Task: Create a schedule automation trigger every fourth wednesday of the month at 12:00 PM.
Action: Mouse moved to (904, 262)
Screenshot: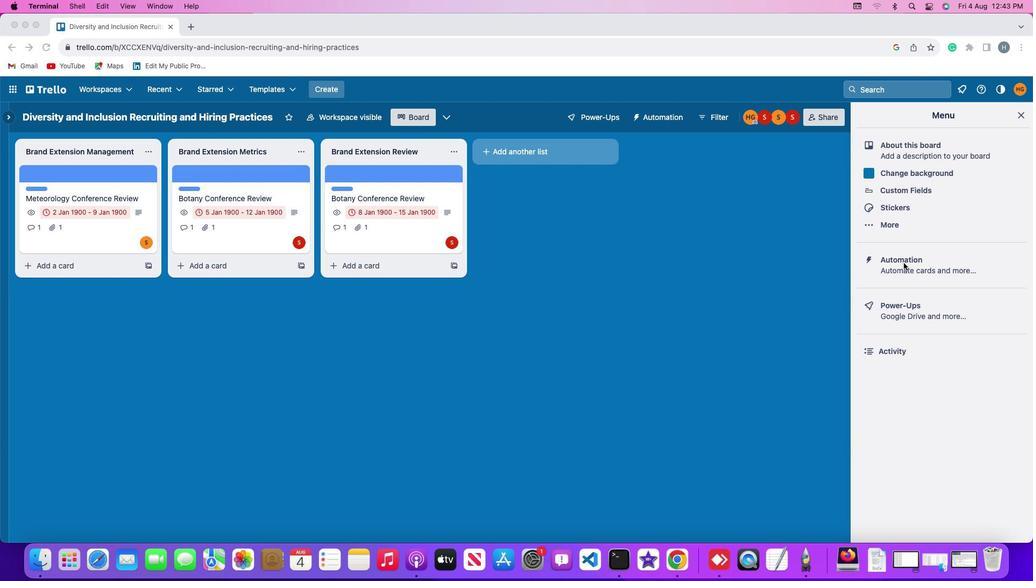 
Action: Mouse pressed left at (904, 262)
Screenshot: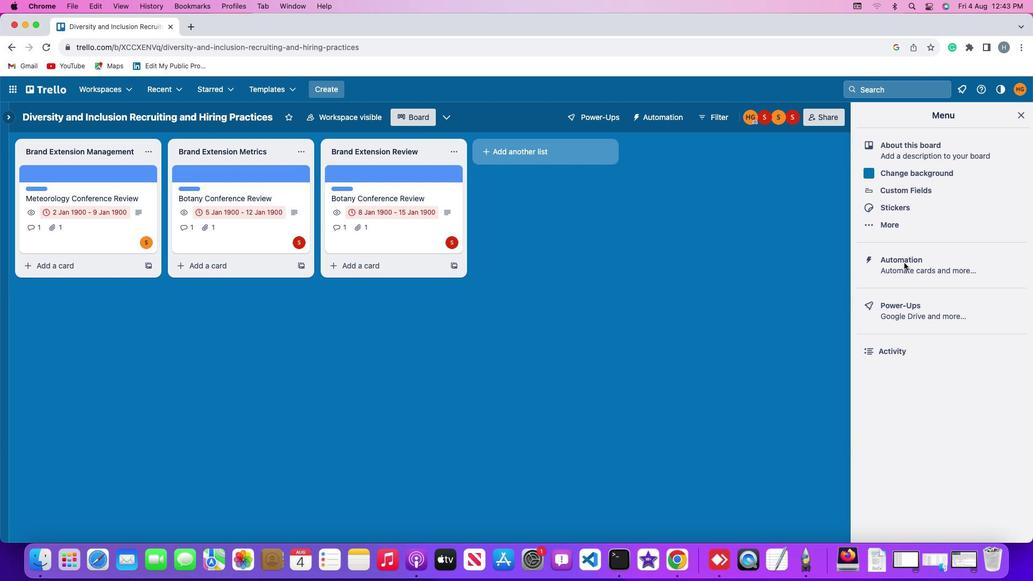 
Action: Mouse moved to (912, 262)
Screenshot: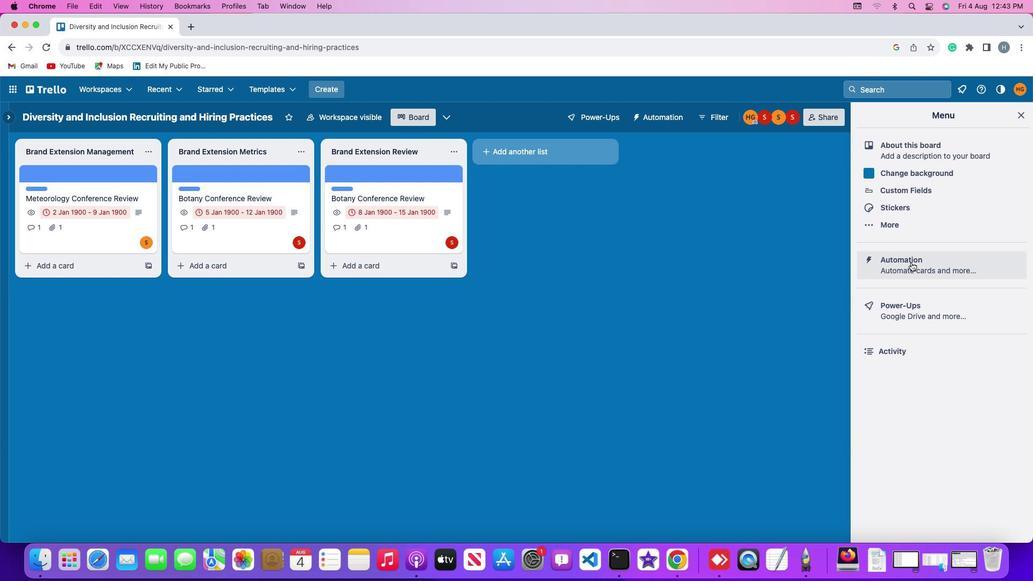 
Action: Mouse pressed left at (912, 262)
Screenshot: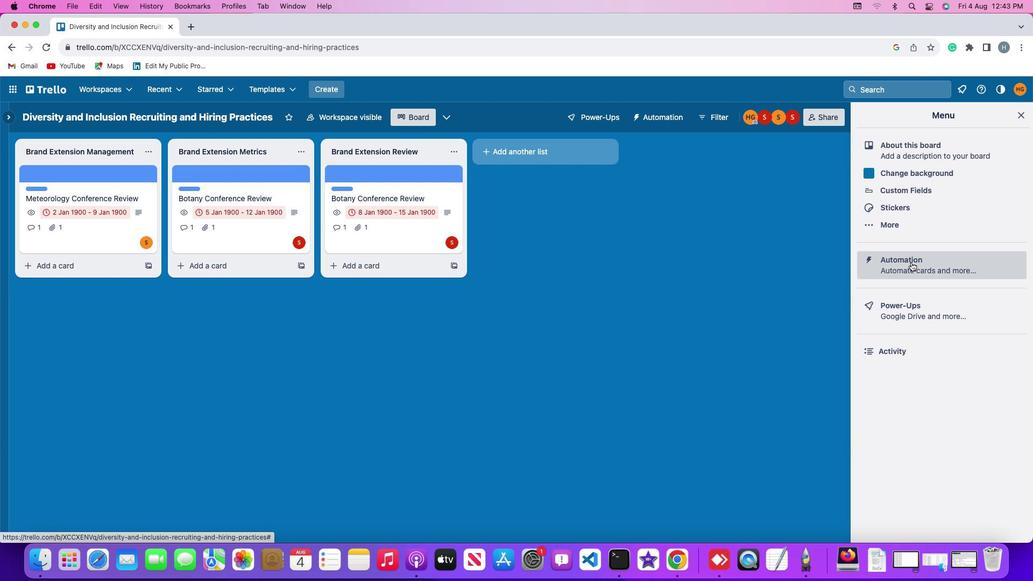 
Action: Mouse moved to (80, 232)
Screenshot: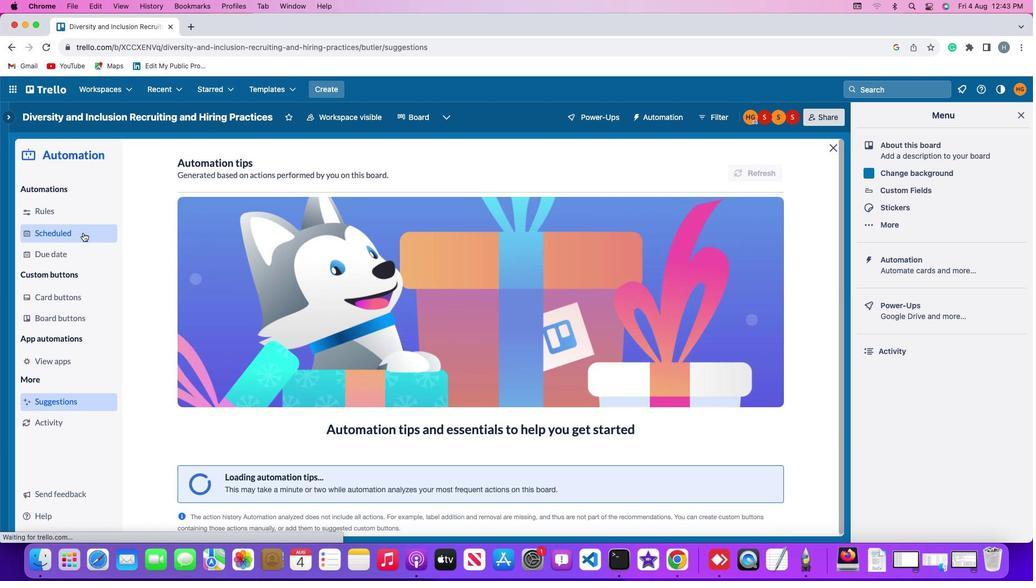 
Action: Mouse pressed left at (80, 232)
Screenshot: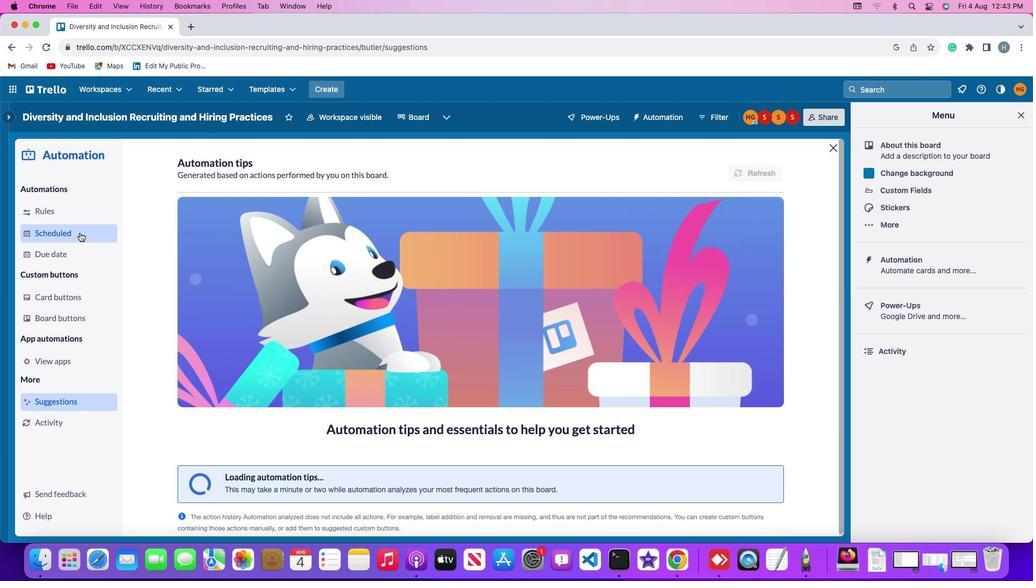 
Action: Mouse moved to (742, 164)
Screenshot: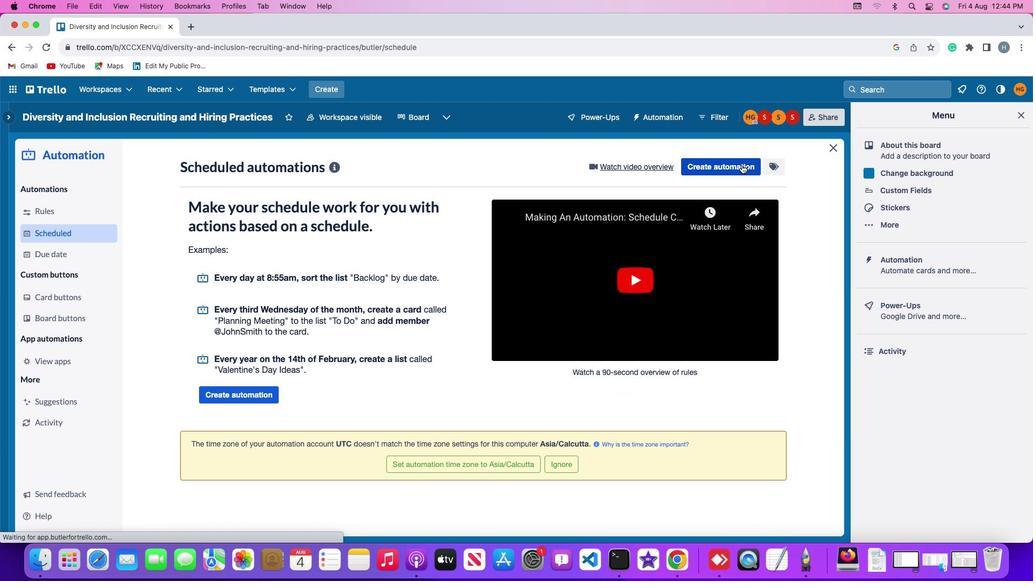 
Action: Mouse pressed left at (742, 164)
Screenshot: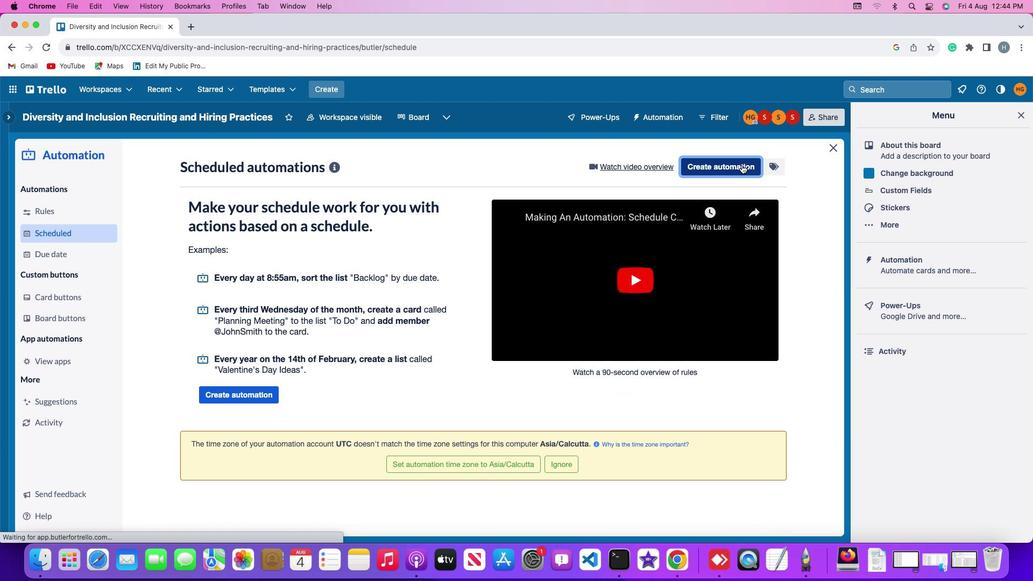 
Action: Mouse moved to (580, 270)
Screenshot: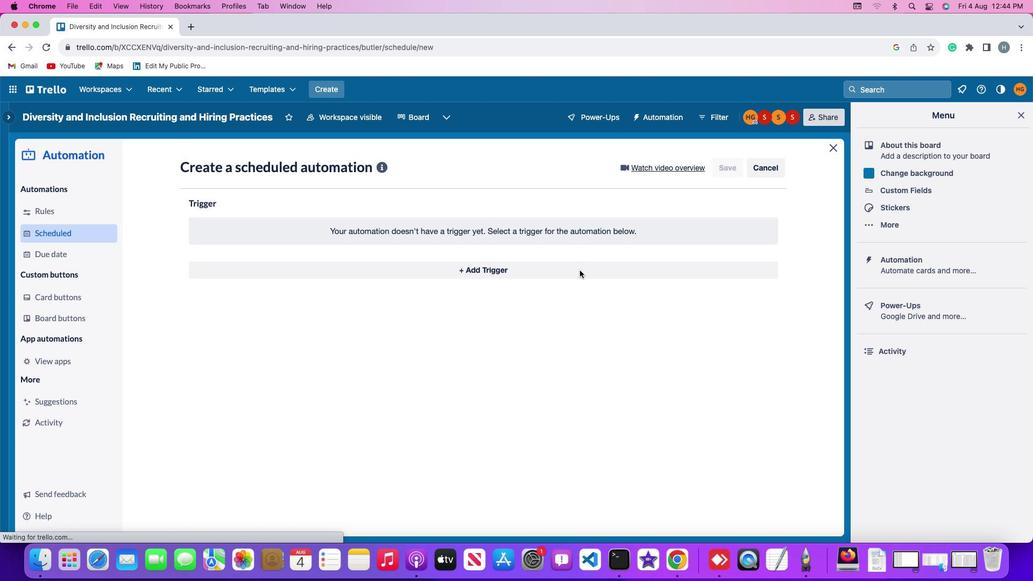
Action: Mouse pressed left at (580, 270)
Screenshot: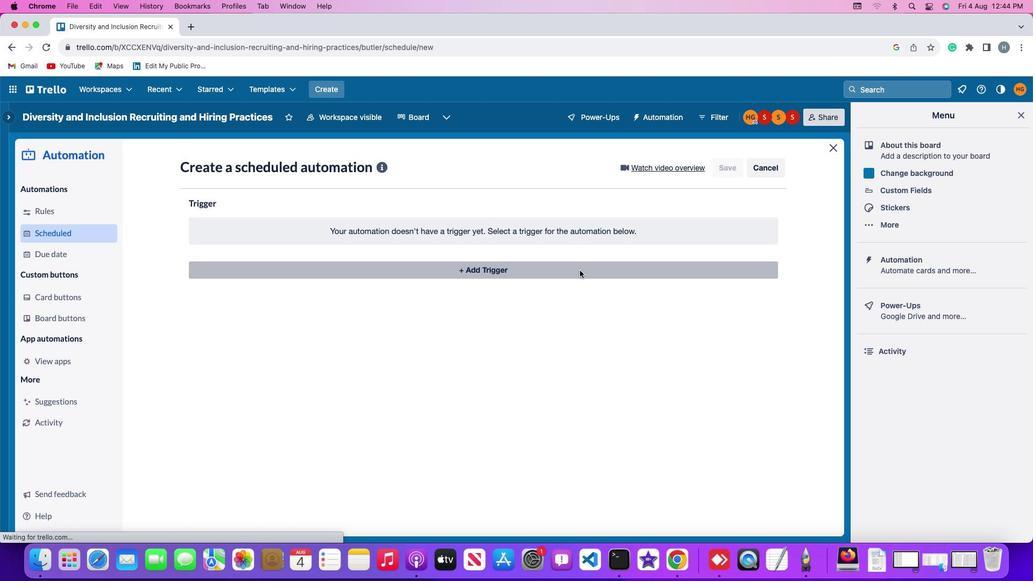 
Action: Mouse moved to (229, 499)
Screenshot: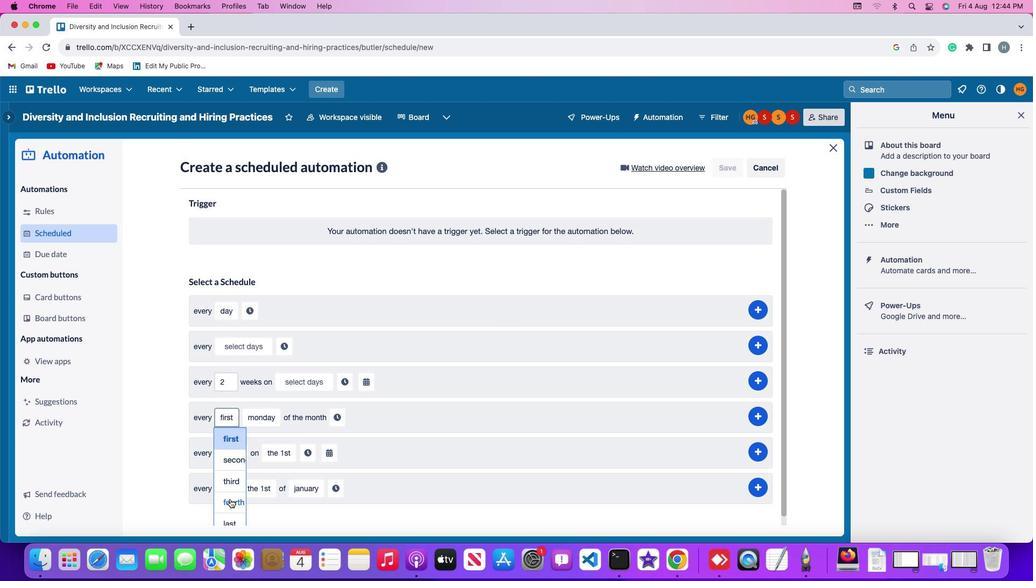 
Action: Mouse pressed left at (229, 499)
Screenshot: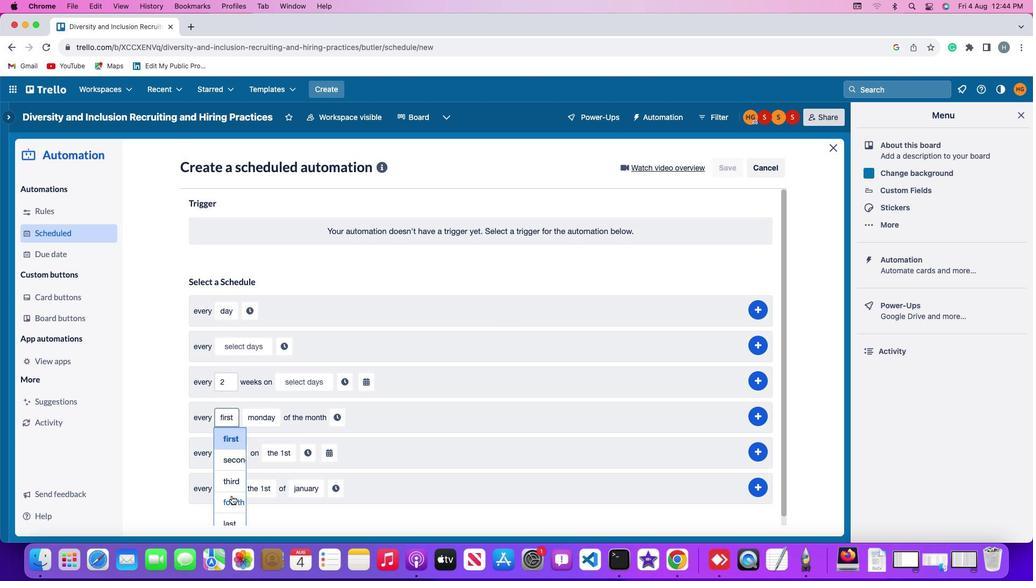 
Action: Mouse moved to (293, 310)
Screenshot: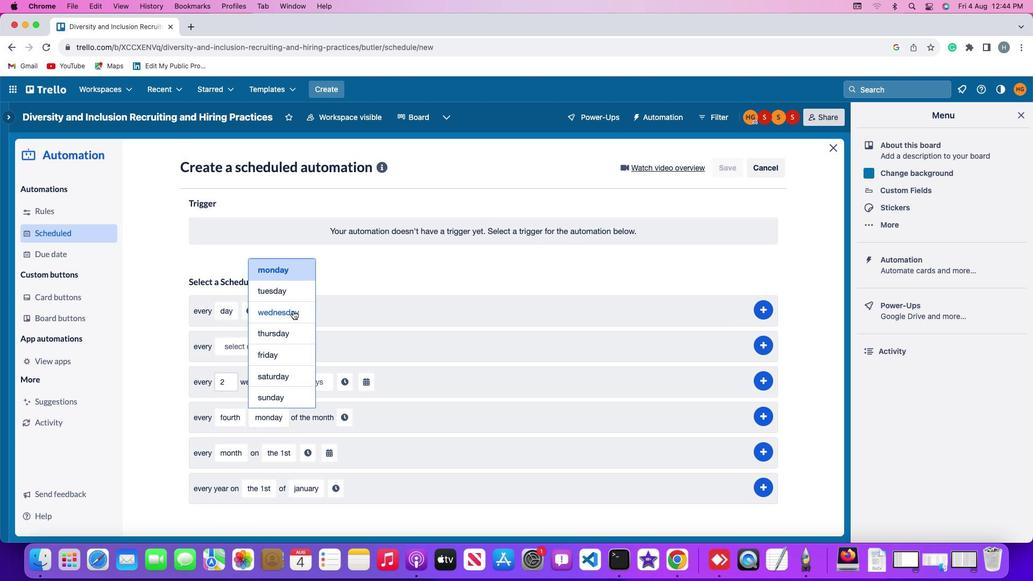 
Action: Mouse pressed left at (293, 310)
Screenshot: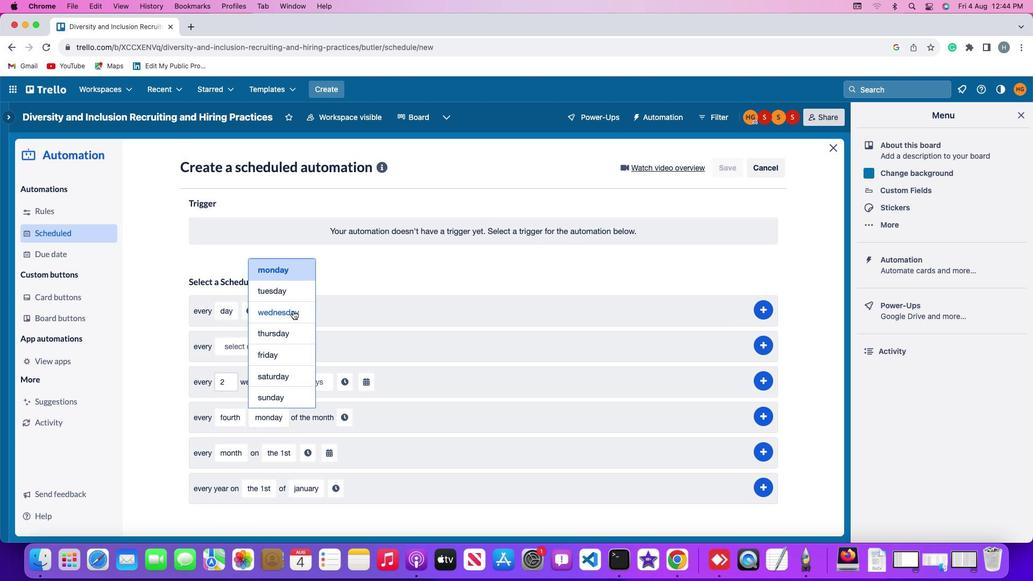 
Action: Mouse moved to (355, 413)
Screenshot: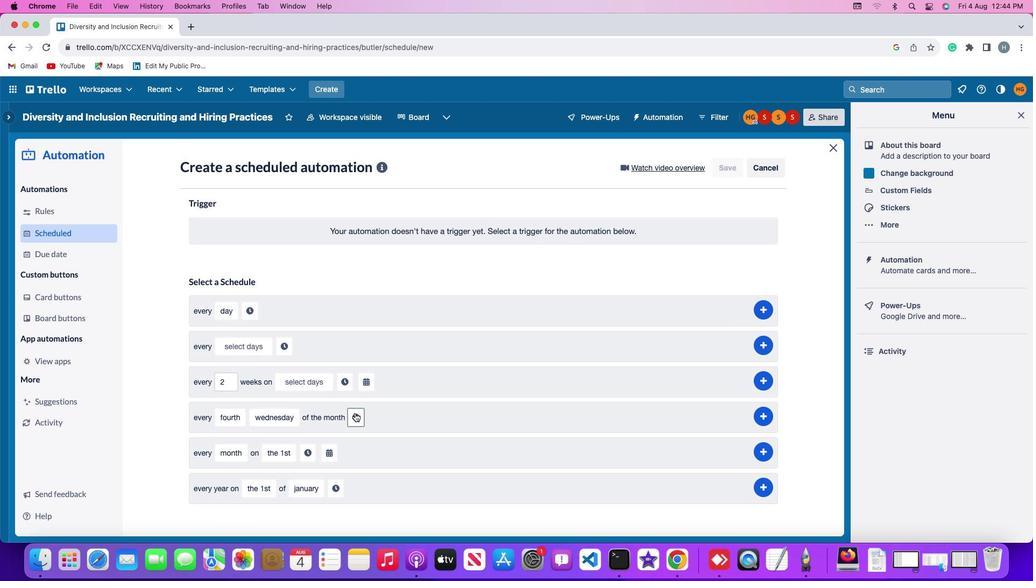 
Action: Mouse pressed left at (355, 413)
Screenshot: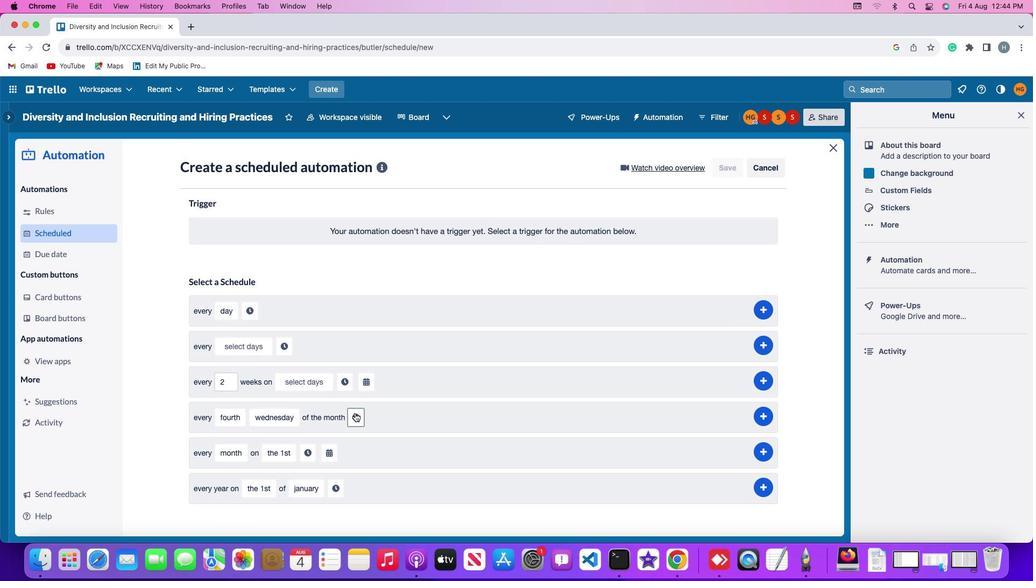 
Action: Mouse moved to (410, 421)
Screenshot: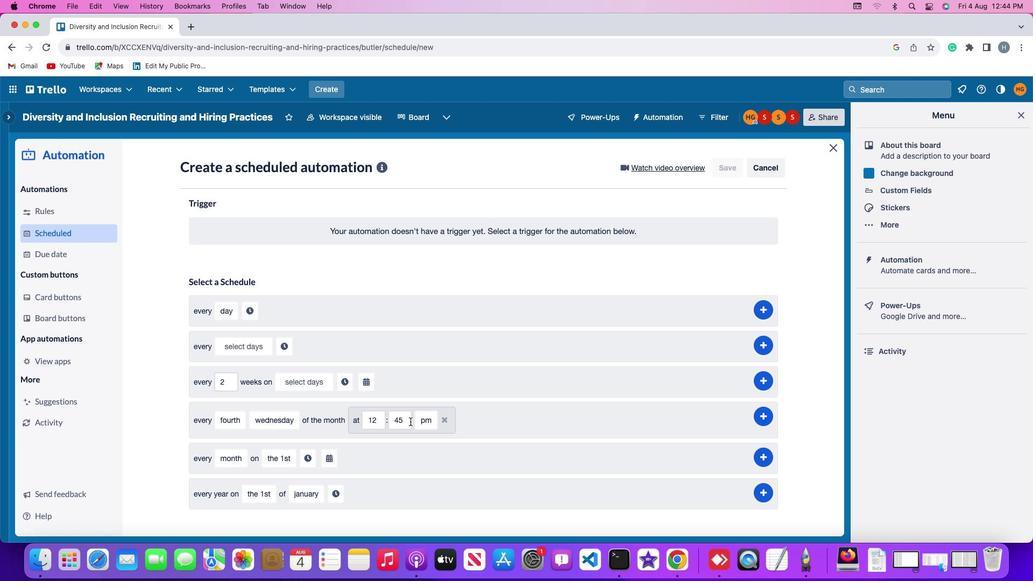 
Action: Mouse pressed left at (410, 421)
Screenshot: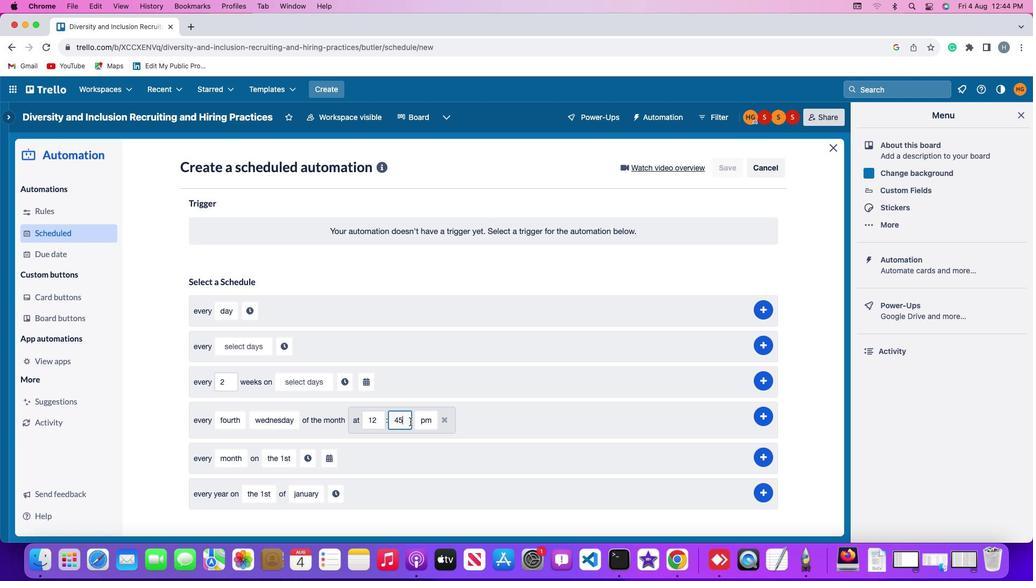 
Action: Mouse moved to (410, 421)
Screenshot: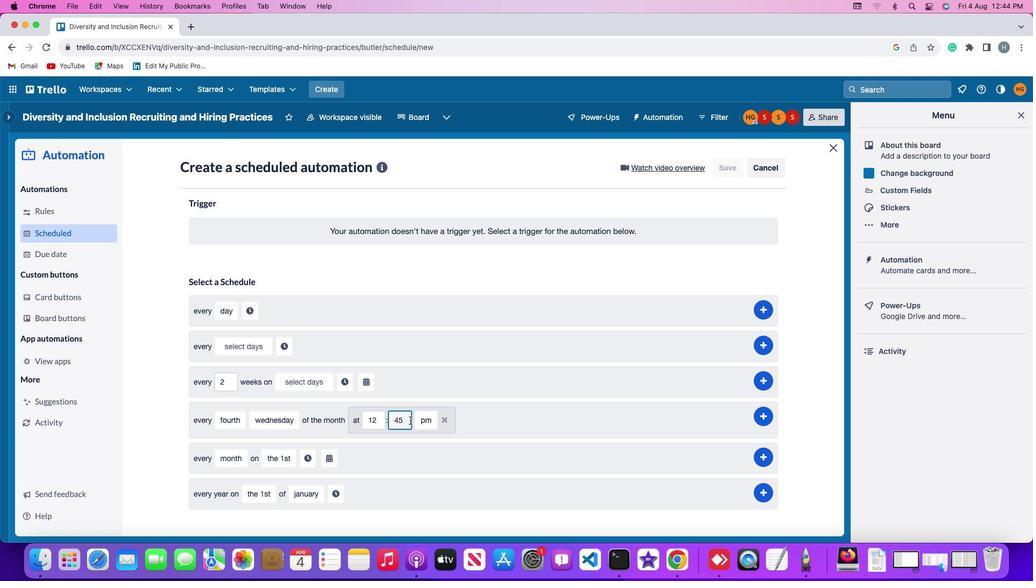 
Action: Key pressed Key.backspaceKey.backspace'0''0'
Screenshot: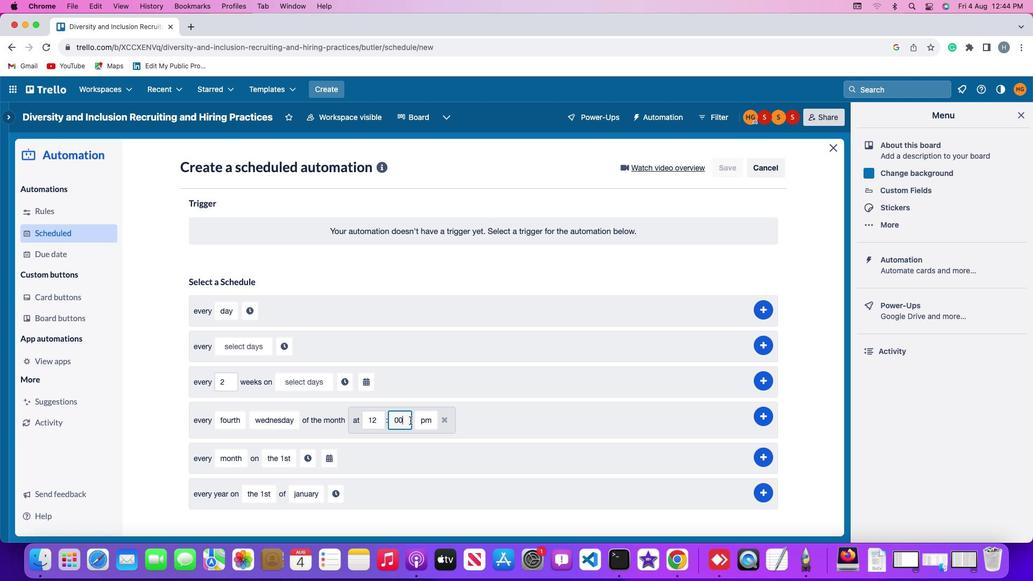 
Action: Mouse moved to (430, 460)
Screenshot: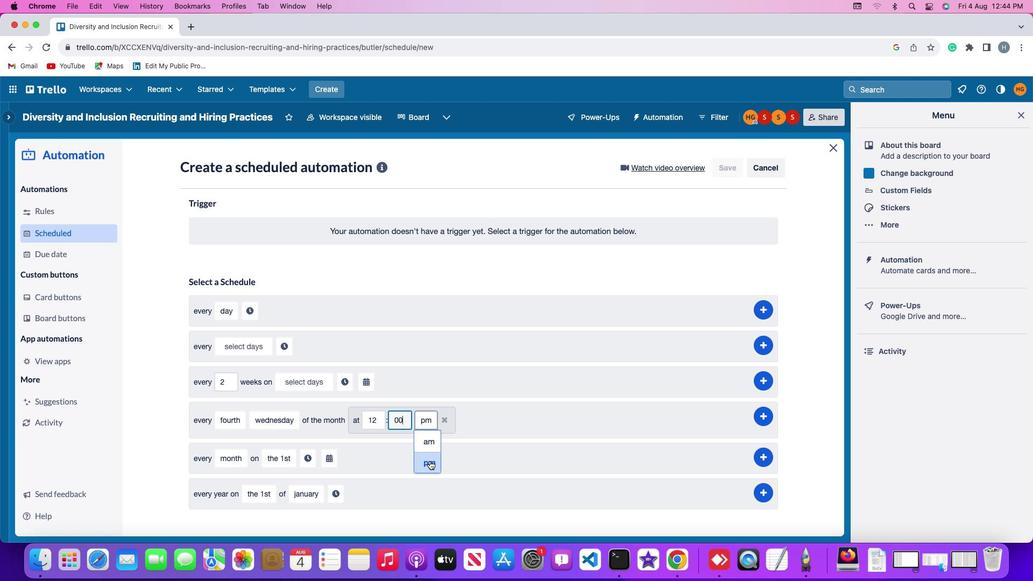 
Action: Mouse pressed left at (430, 460)
Screenshot: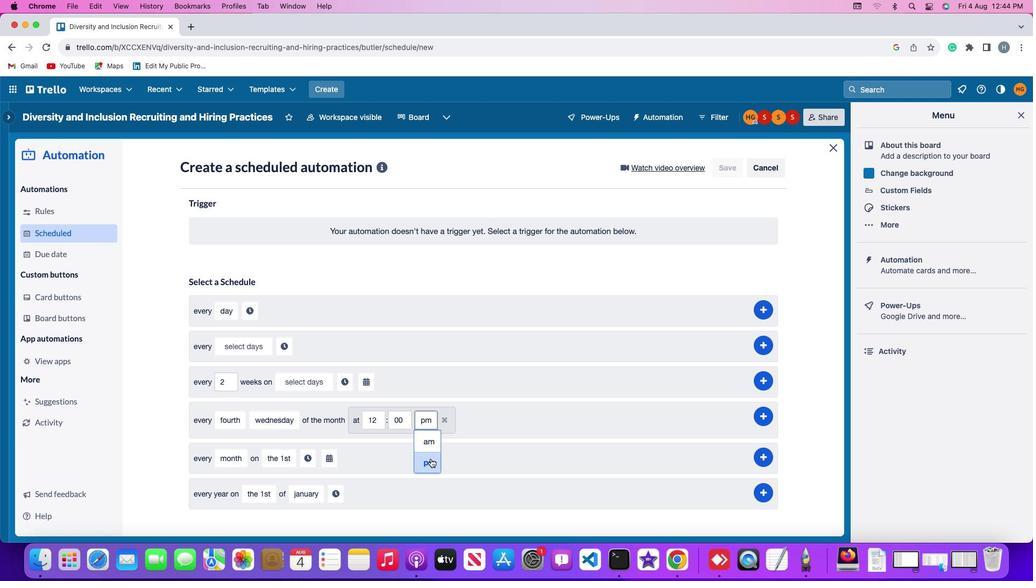 
Action: Mouse moved to (768, 414)
Screenshot: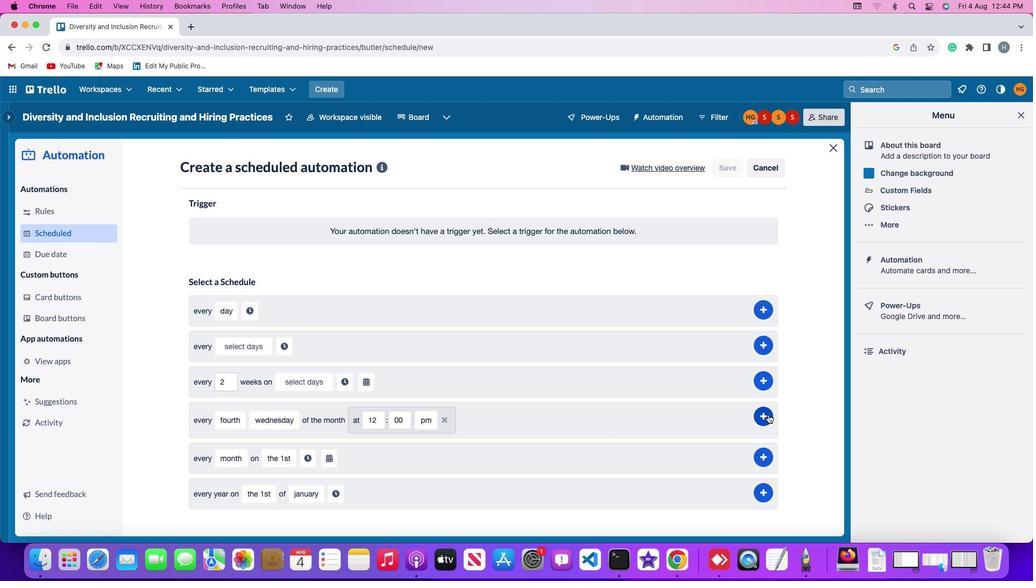 
Action: Mouse pressed left at (768, 414)
Screenshot: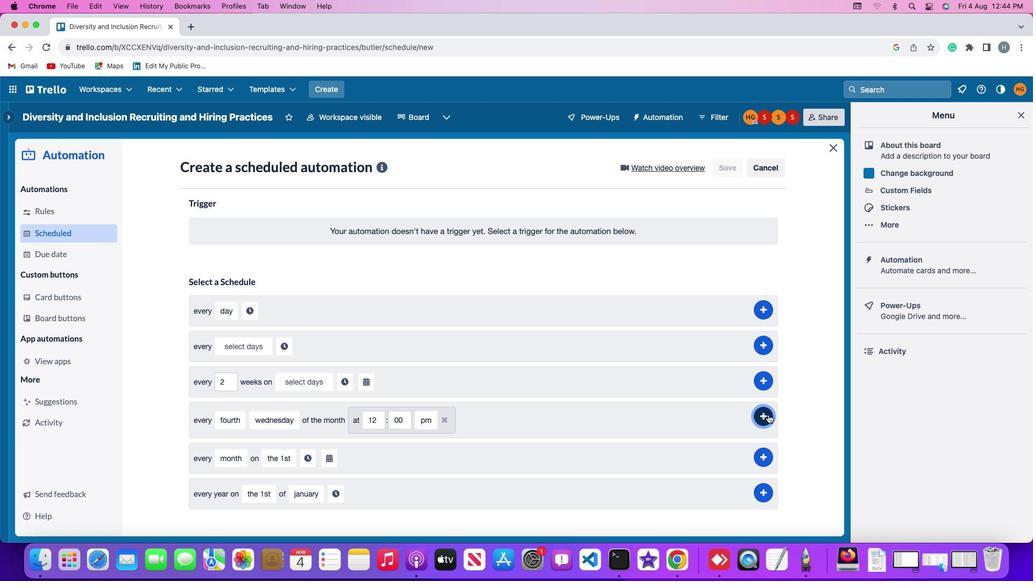 
Action: Mouse moved to (722, 304)
Screenshot: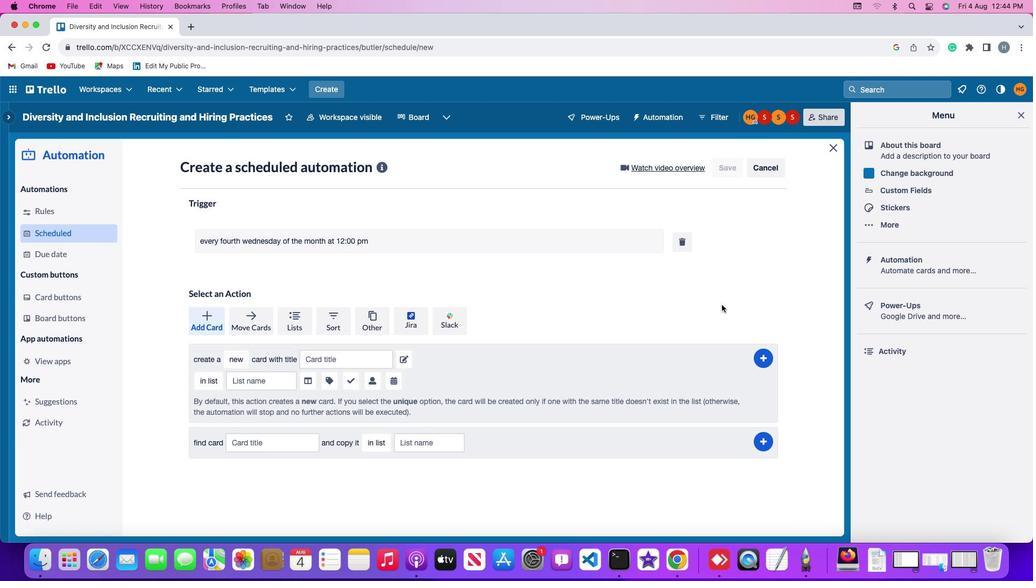 
